Task: Add the task  Develop a new online tool for online product reviews to the section Feature Frenzy in the project AutoFlow and add a Due Date to the respective task as 2024/05/06
Action: Mouse moved to (588, 439)
Screenshot: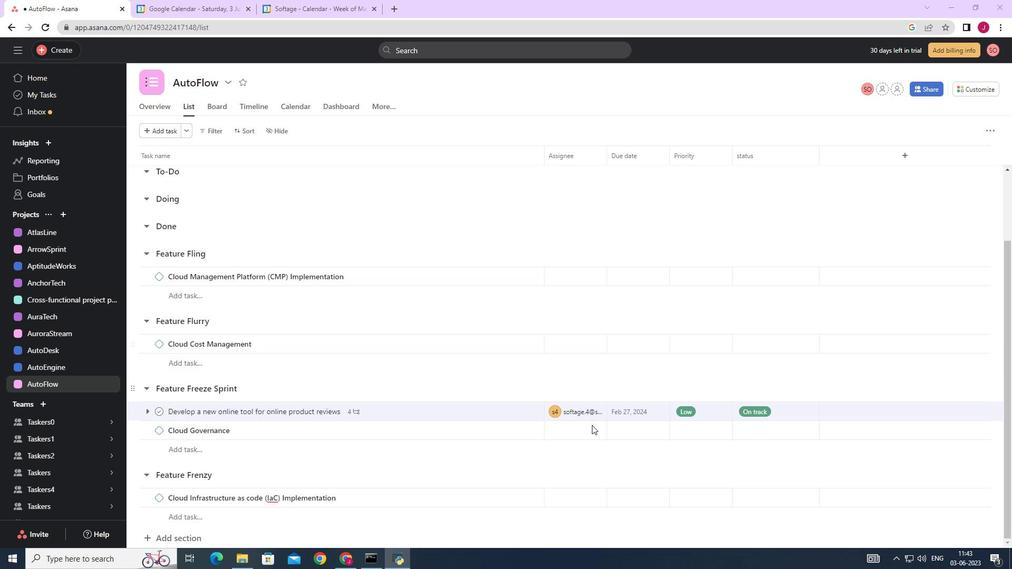 
Action: Mouse scrolled (588, 439) with delta (0, 0)
Screenshot: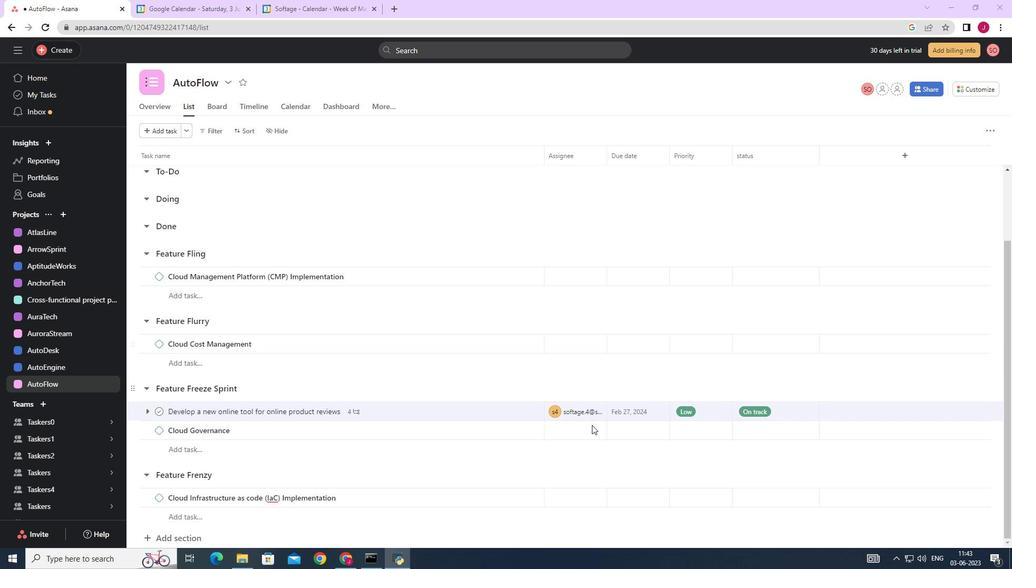 
Action: Mouse moved to (586, 442)
Screenshot: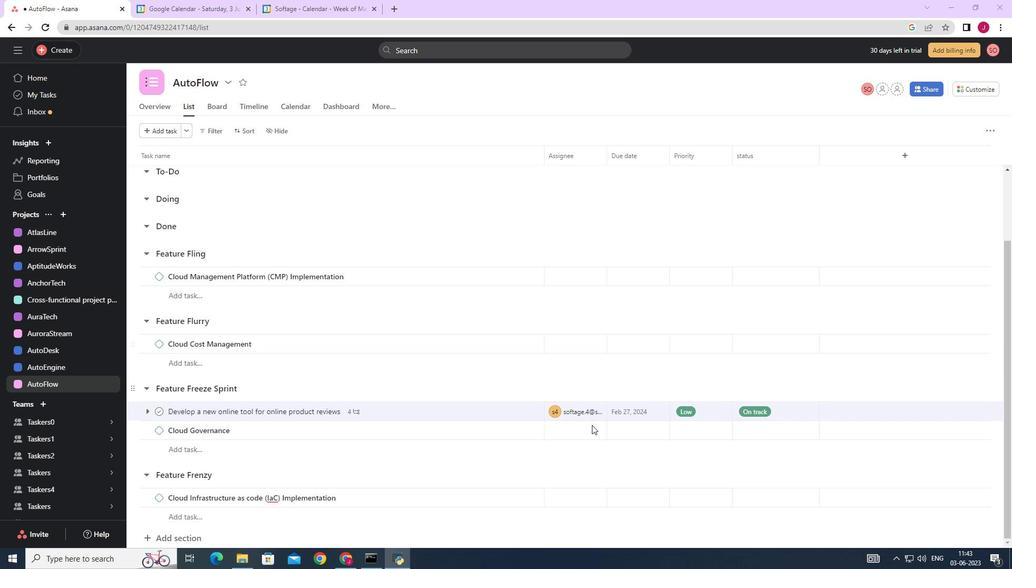 
Action: Mouse scrolled (586, 442) with delta (0, 0)
Screenshot: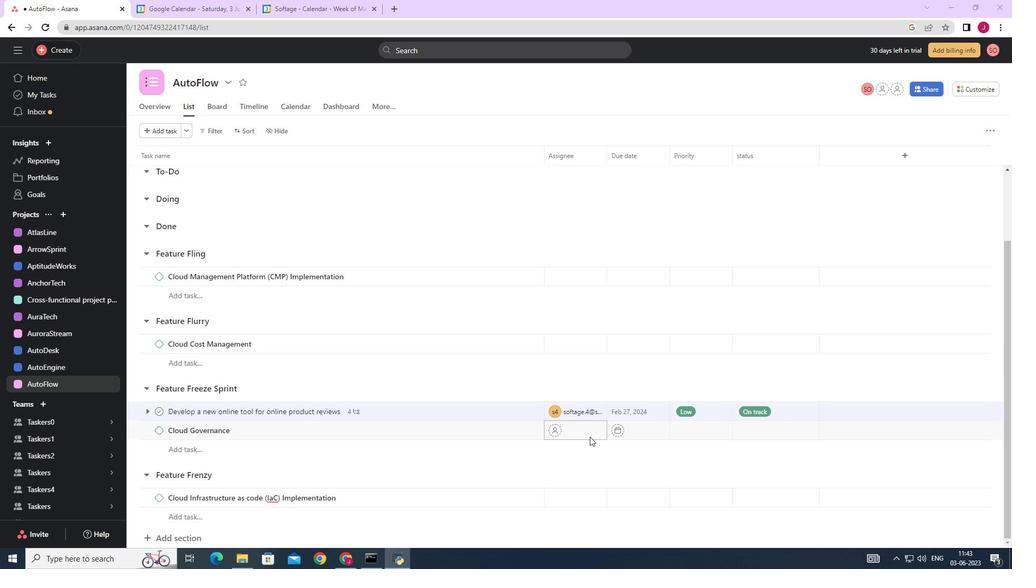 
Action: Mouse moved to (581, 448)
Screenshot: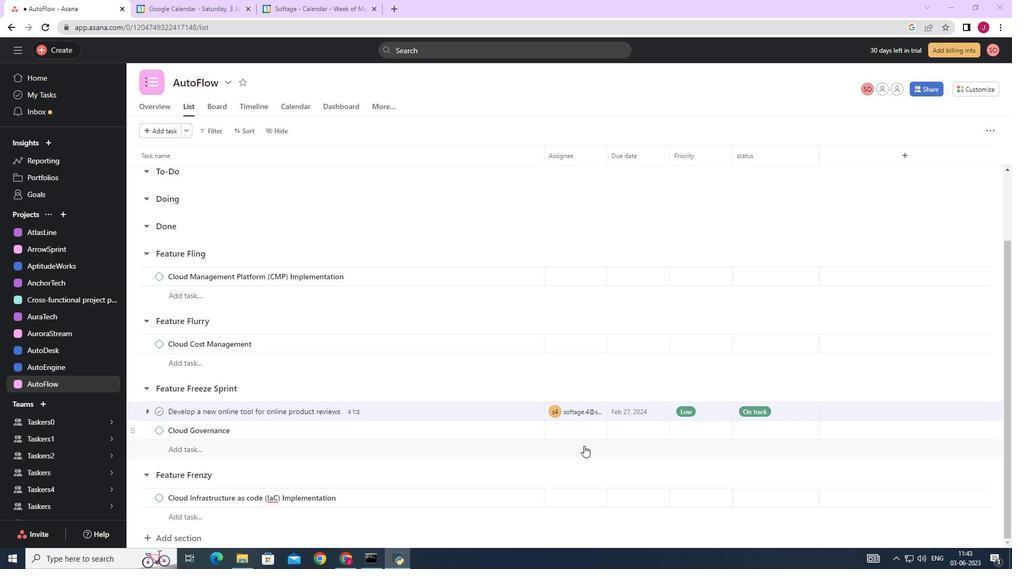 
Action: Mouse scrolled (583, 445) with delta (0, 0)
Screenshot: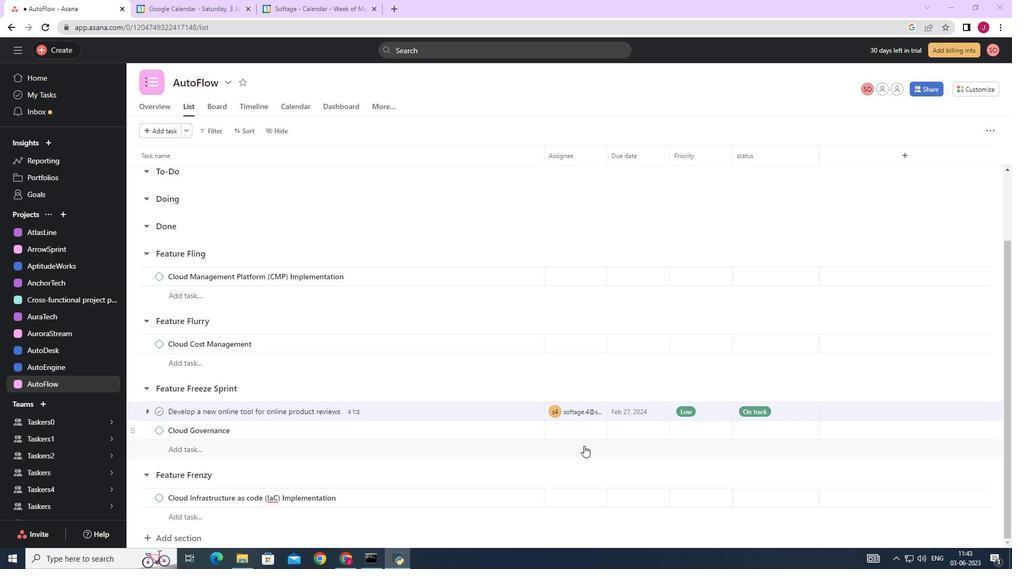 
Action: Mouse moved to (577, 450)
Screenshot: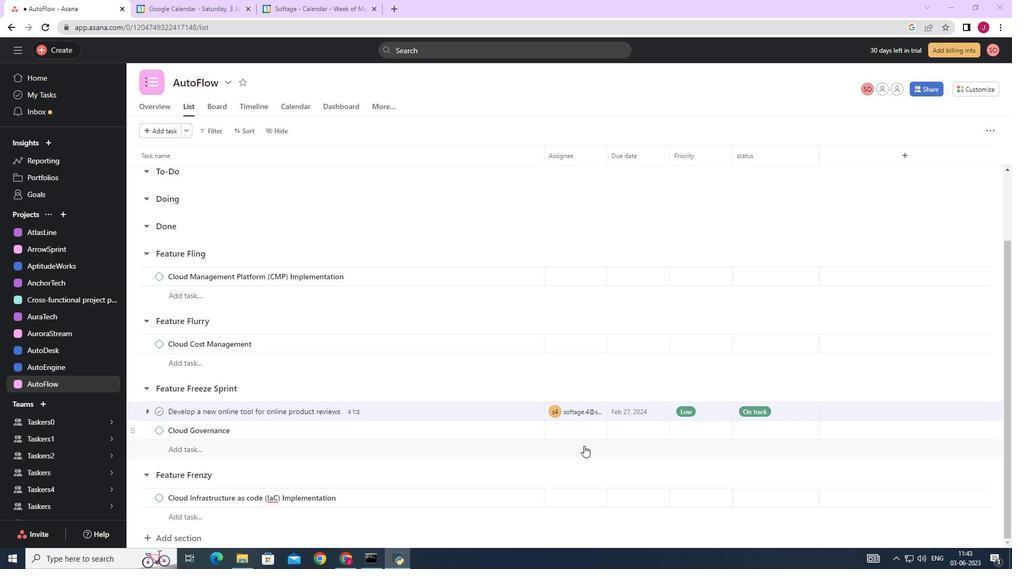 
Action: Mouse scrolled (581, 447) with delta (0, 0)
Screenshot: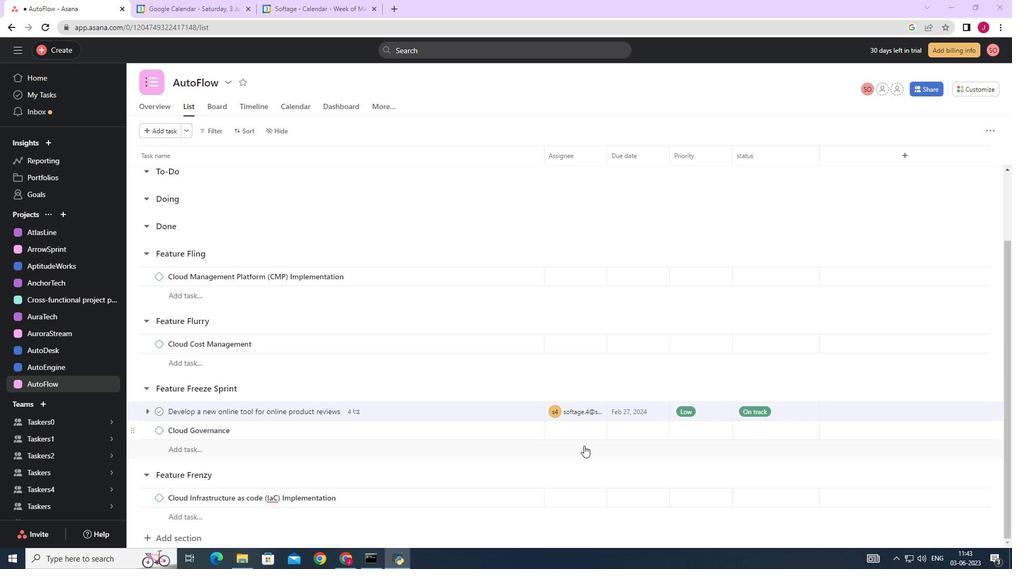 
Action: Mouse moved to (513, 409)
Screenshot: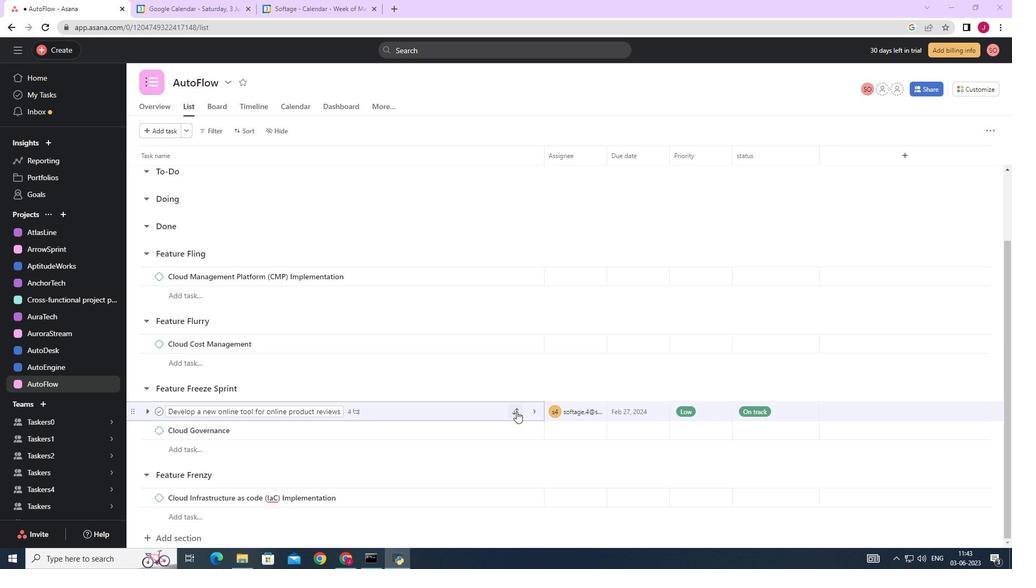 
Action: Mouse pressed left at (513, 409)
Screenshot: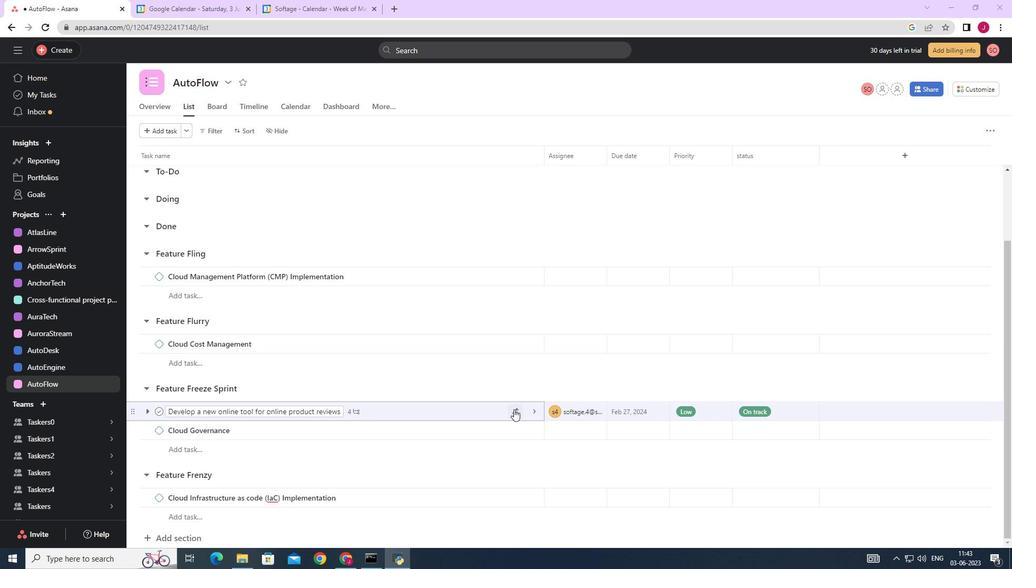 
Action: Mouse moved to (486, 393)
Screenshot: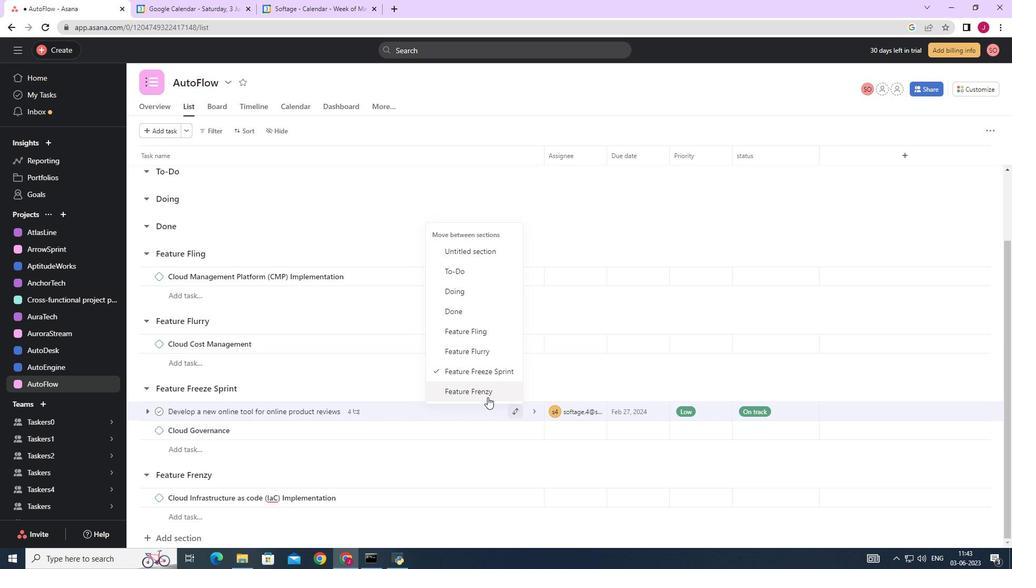
Action: Mouse pressed left at (486, 393)
Screenshot: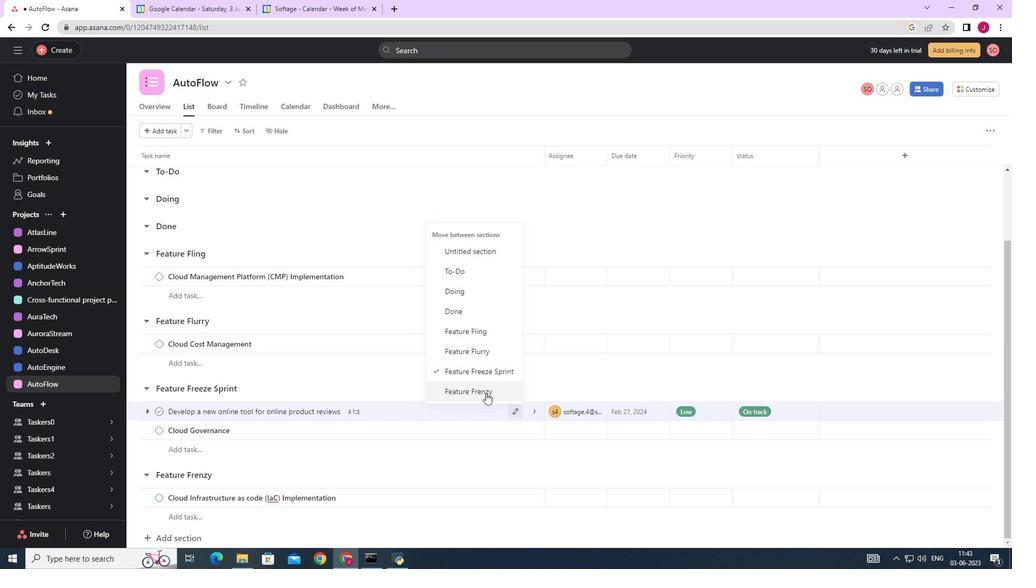
Action: Mouse moved to (659, 477)
Screenshot: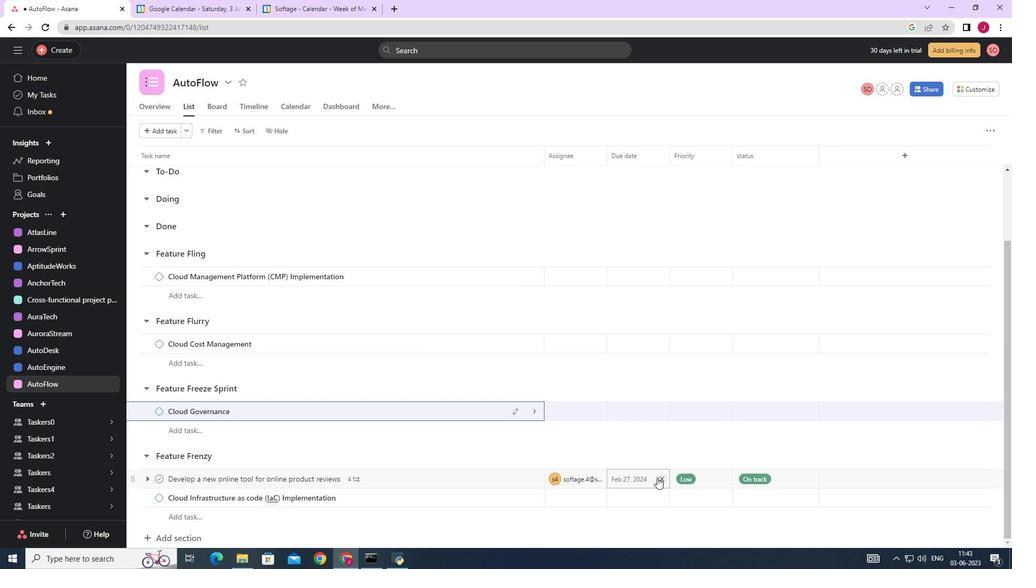 
Action: Mouse pressed left at (659, 477)
Screenshot: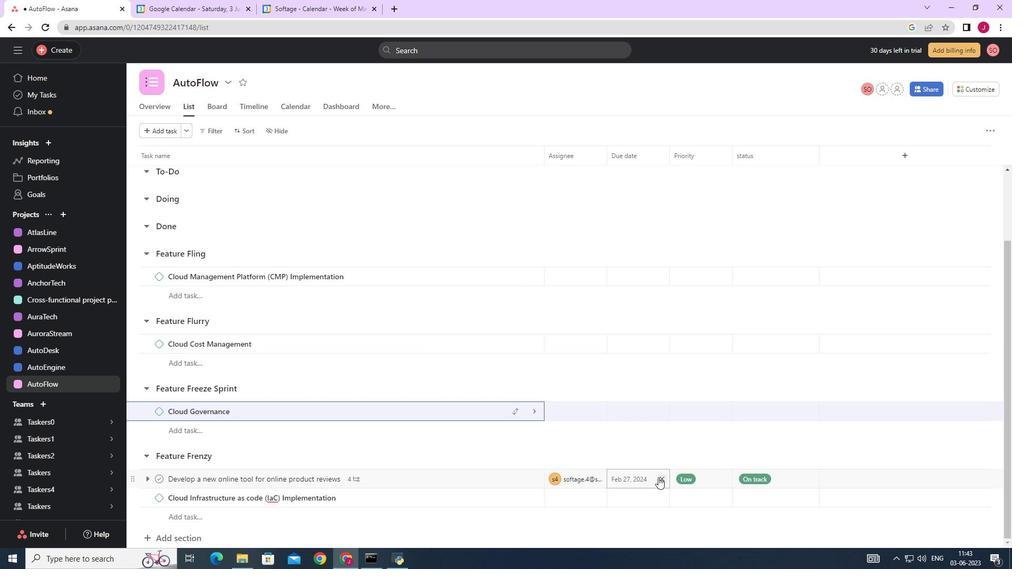 
Action: Mouse moved to (634, 478)
Screenshot: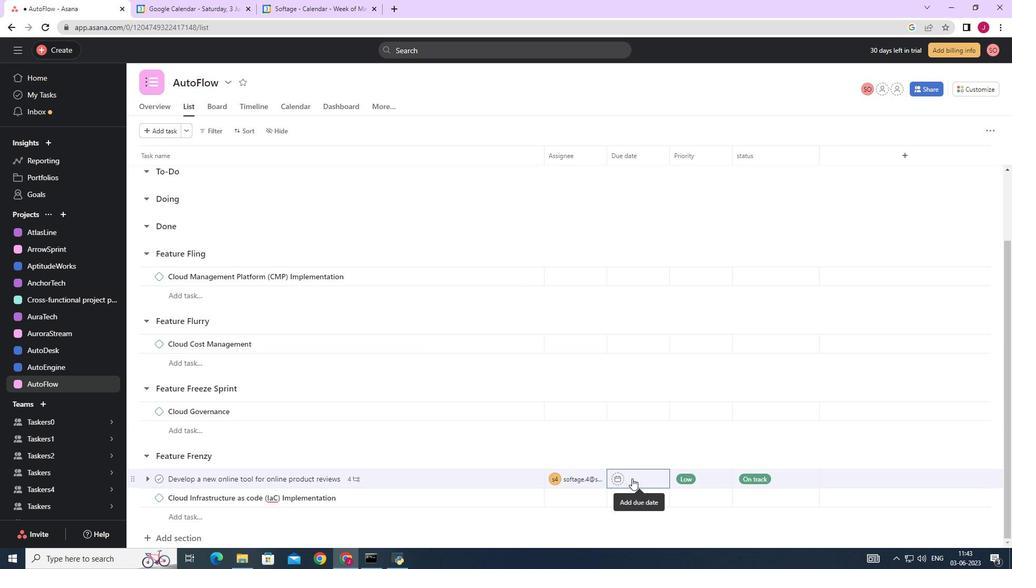 
Action: Mouse pressed left at (634, 478)
Screenshot: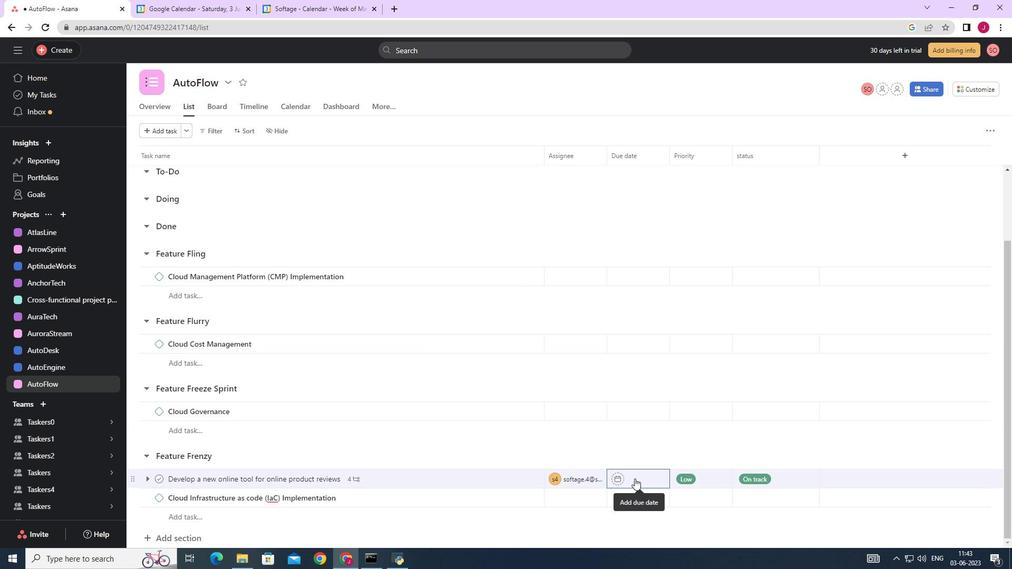 
Action: Mouse moved to (744, 312)
Screenshot: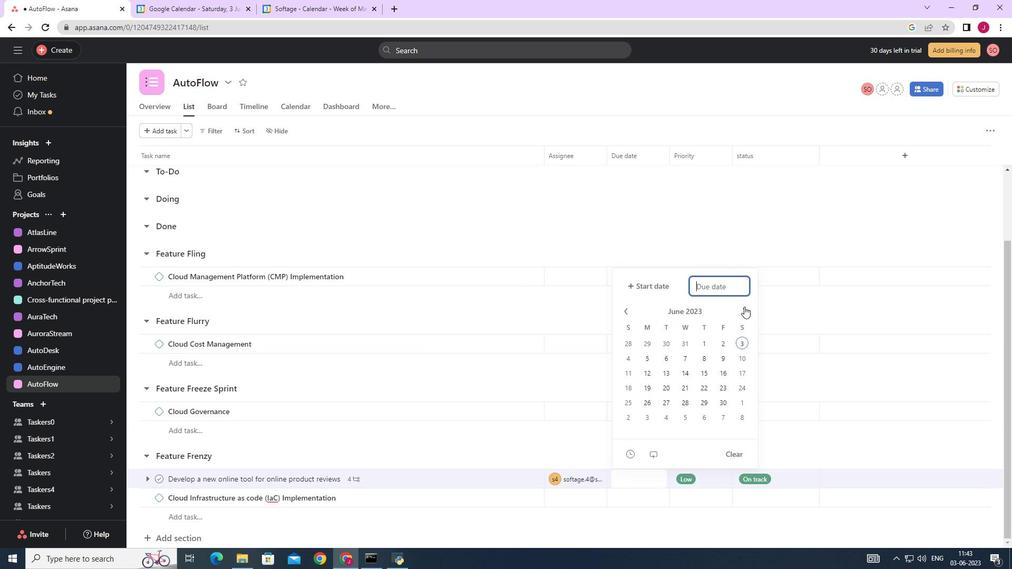 
Action: Mouse pressed left at (744, 312)
Screenshot: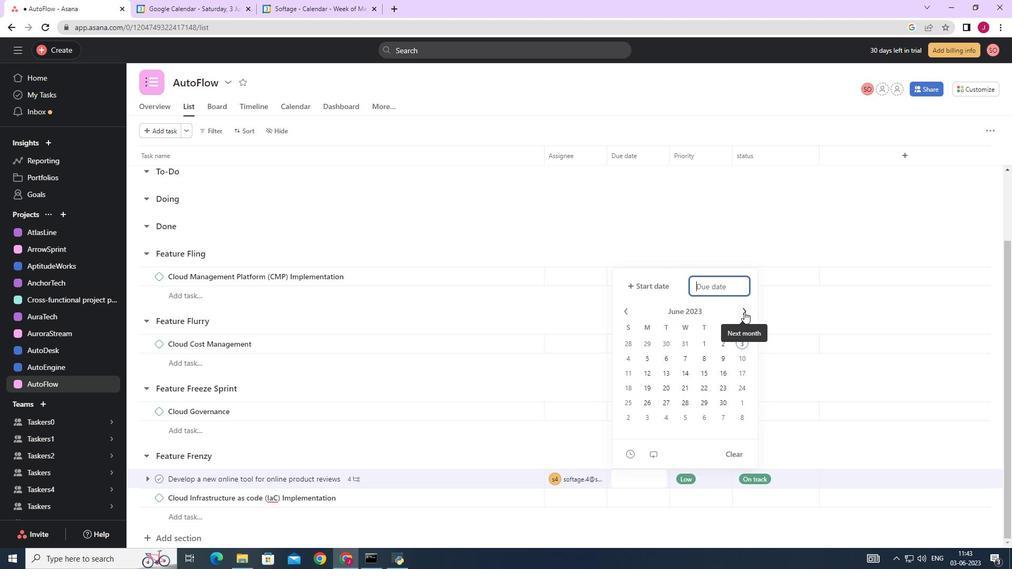 
Action: Mouse pressed left at (744, 312)
Screenshot: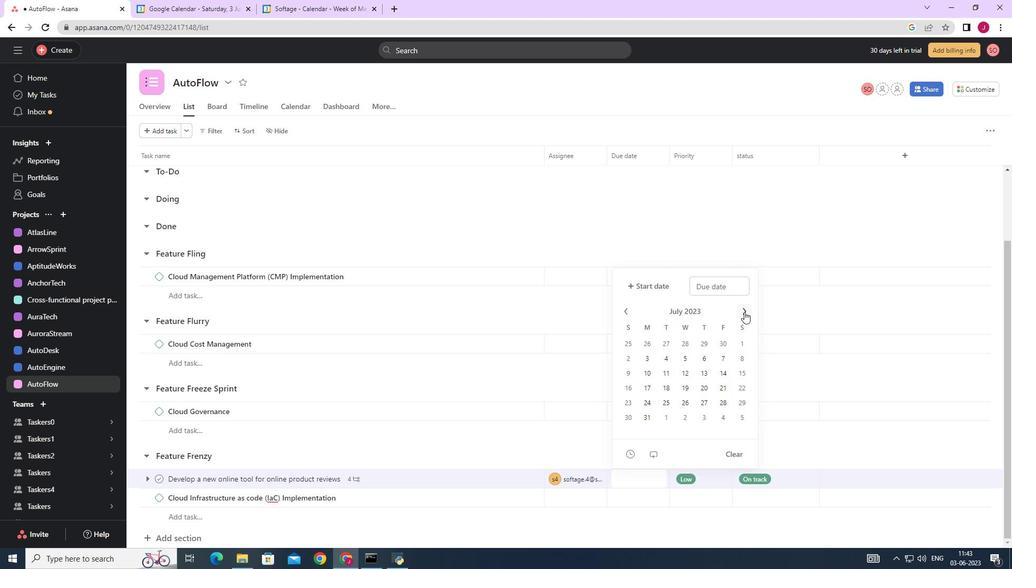 
Action: Mouse pressed left at (744, 312)
Screenshot: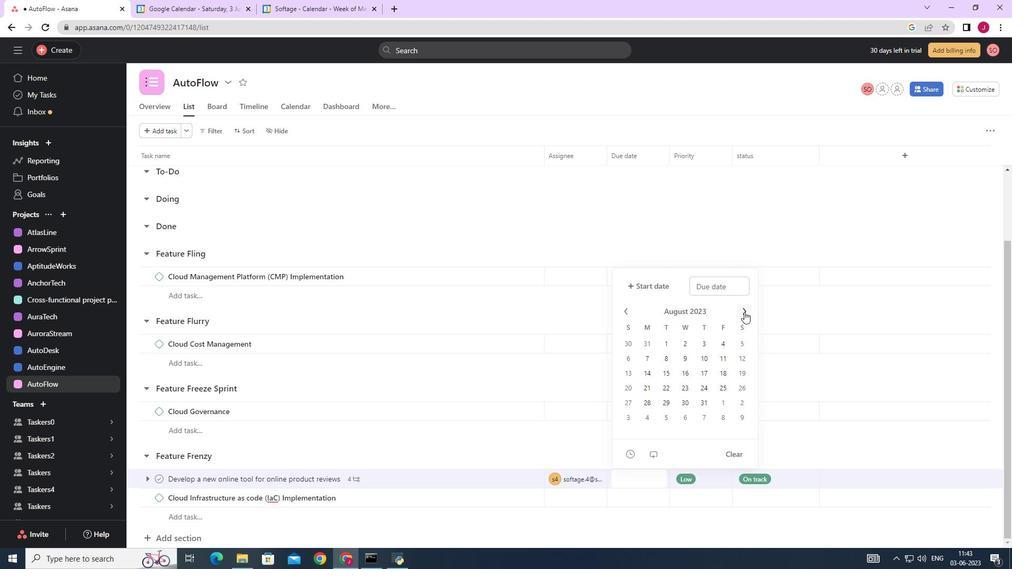 
Action: Mouse pressed left at (744, 312)
Screenshot: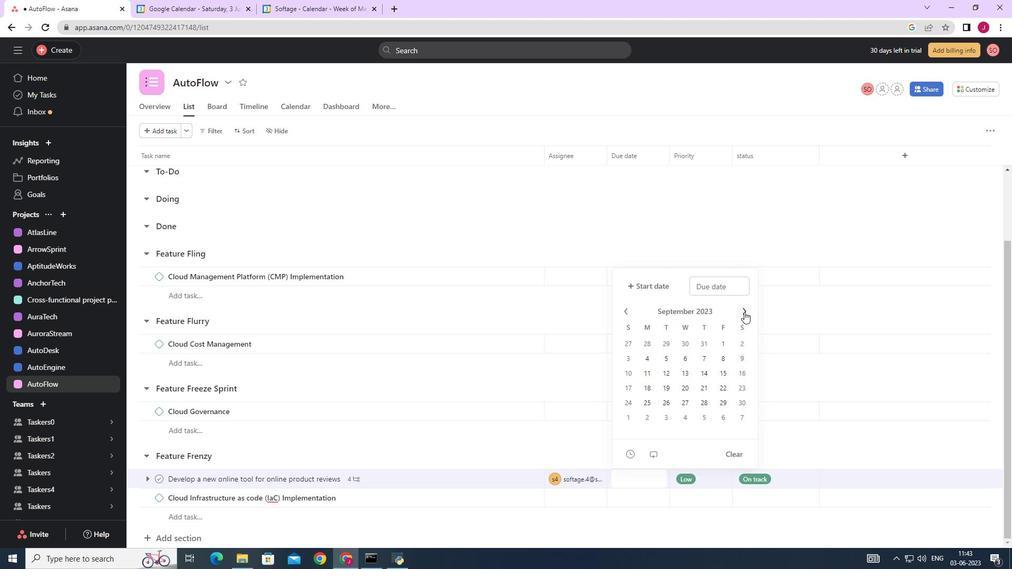 
Action: Mouse pressed left at (744, 312)
Screenshot: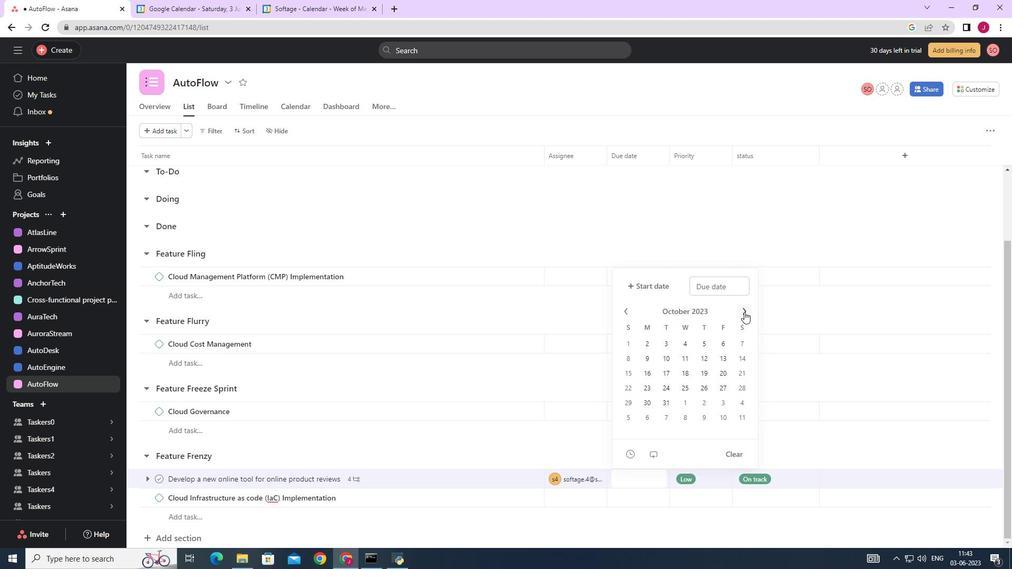 
Action: Mouse pressed left at (744, 312)
Screenshot: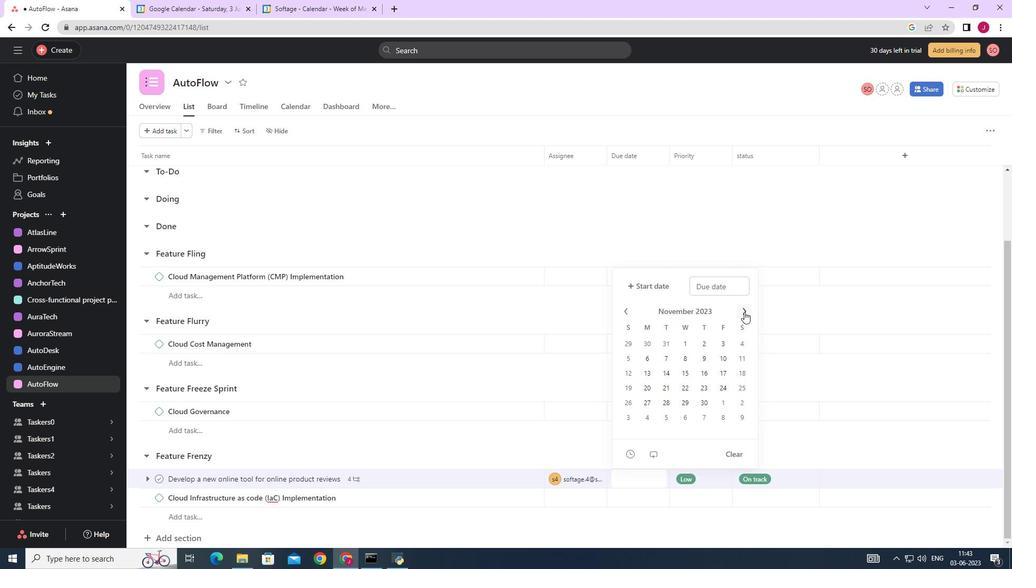 
Action: Mouse pressed left at (744, 312)
Screenshot: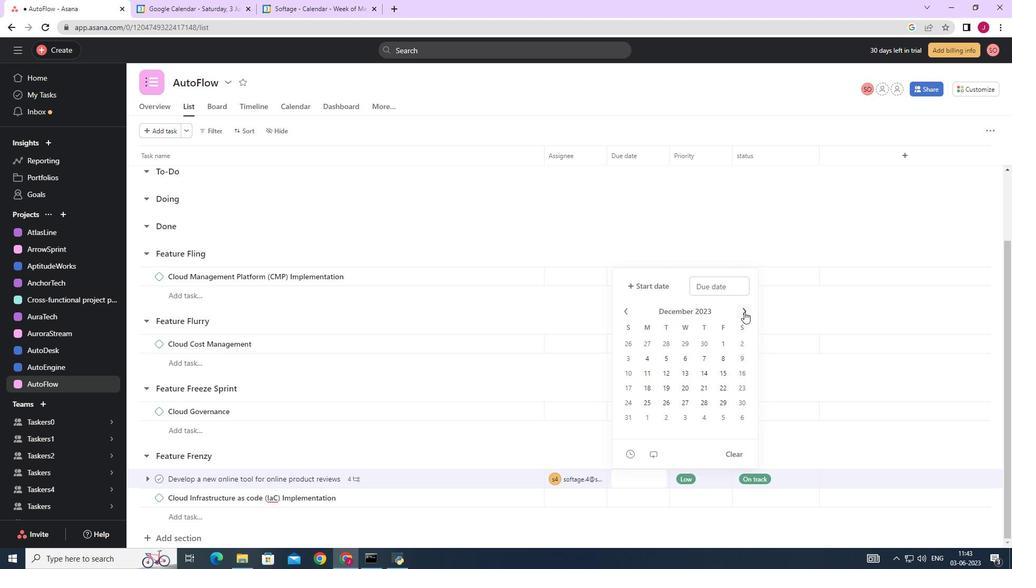 
Action: Mouse pressed left at (744, 312)
Screenshot: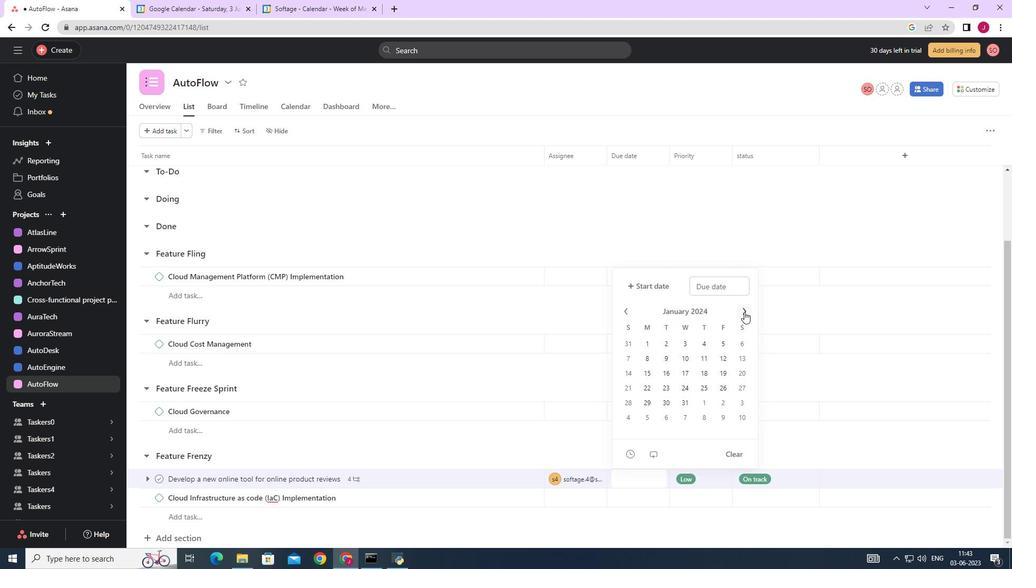 
Action: Mouse pressed left at (744, 312)
Screenshot: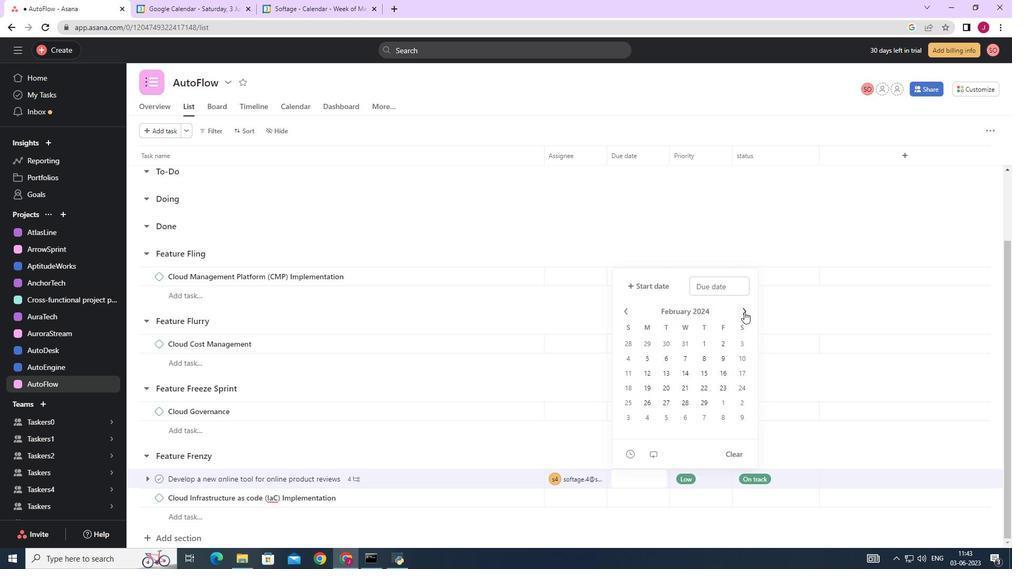 
Action: Mouse pressed left at (744, 312)
Screenshot: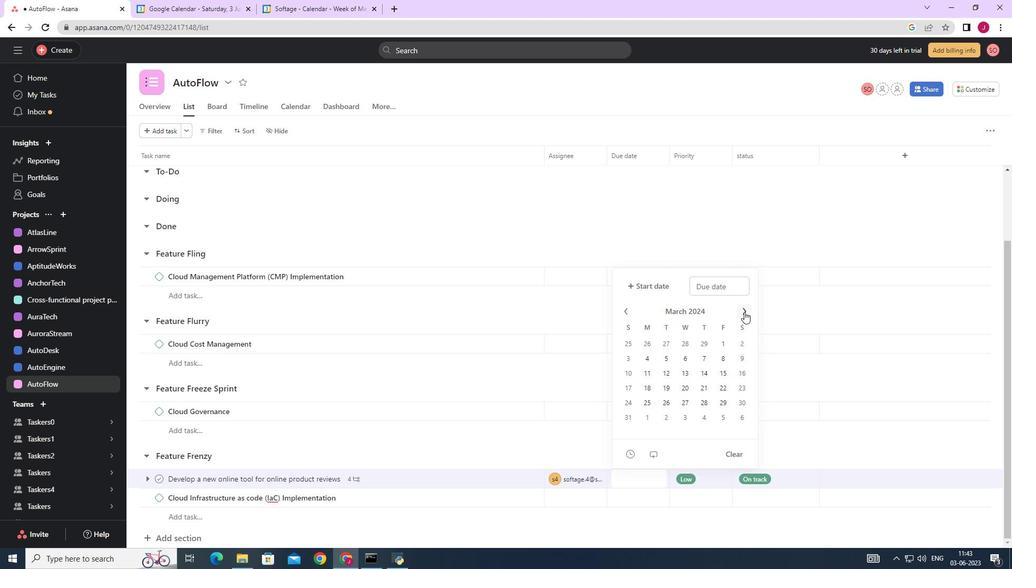 
Action: Mouse pressed left at (744, 312)
Screenshot: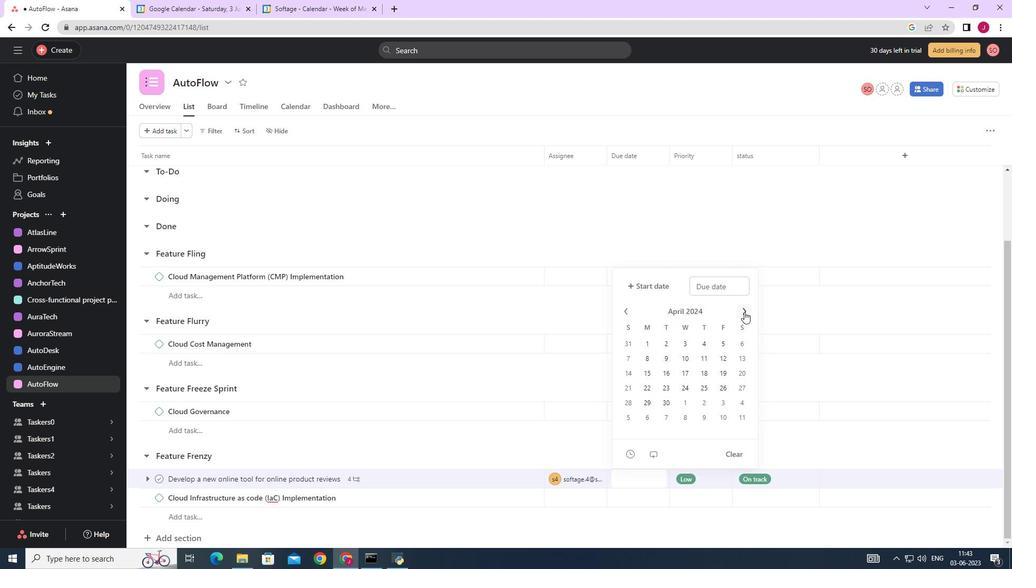 
Action: Mouse moved to (647, 362)
Screenshot: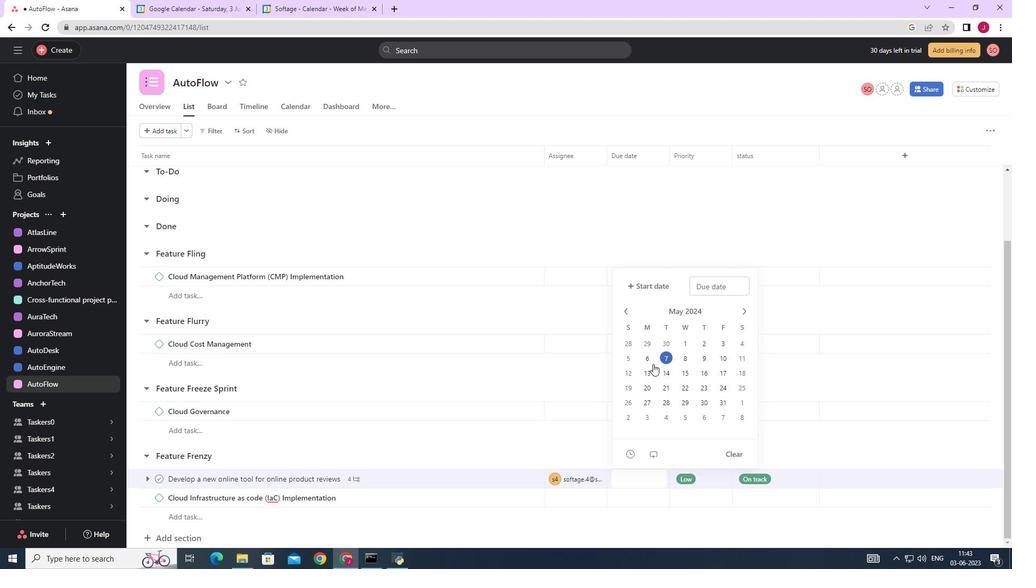 
Action: Mouse pressed left at (647, 362)
Screenshot: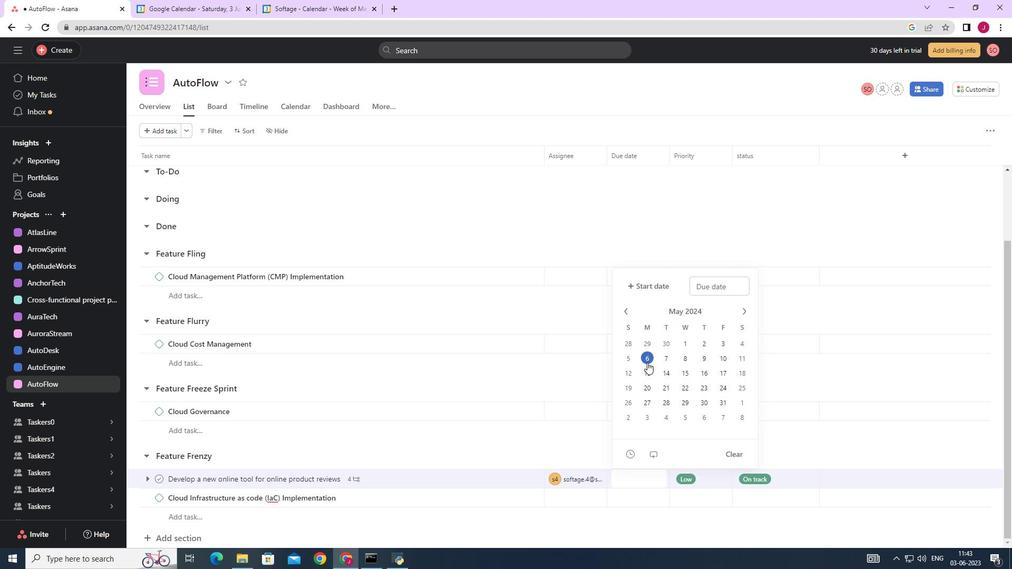 
Action: Mouse moved to (933, 312)
Screenshot: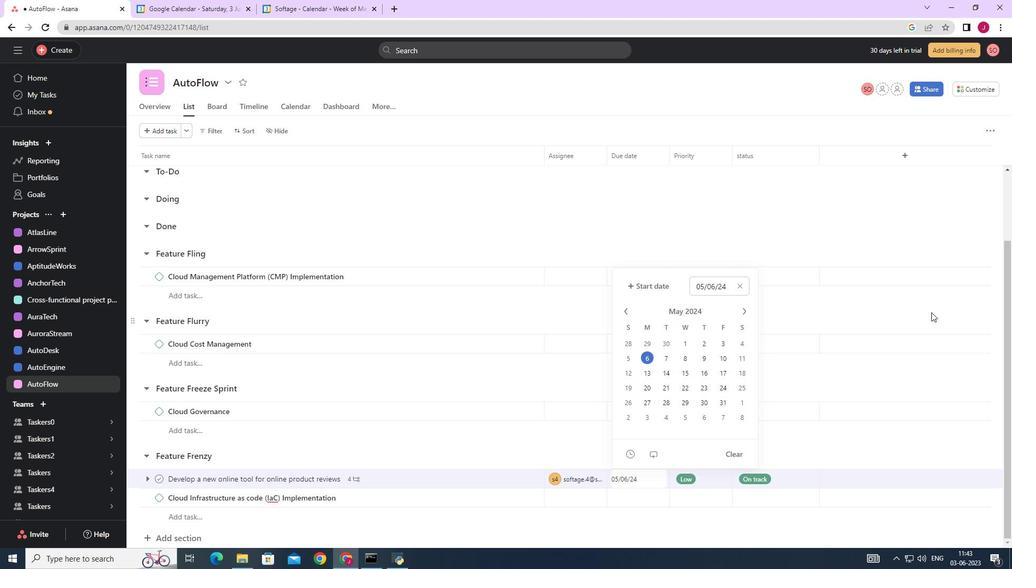 
Action: Mouse pressed left at (933, 312)
Screenshot: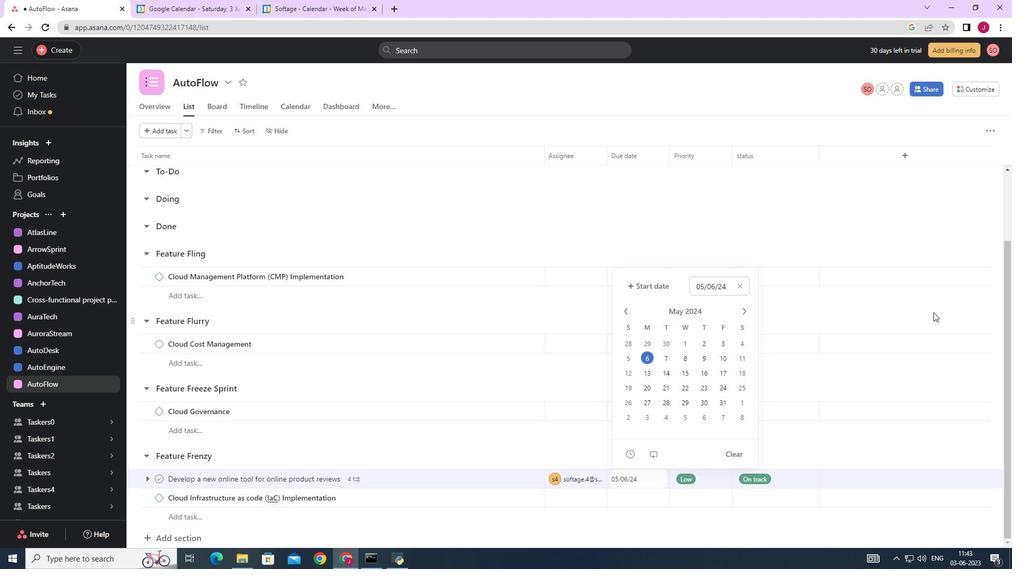 
Action: Mouse moved to (932, 312)
Screenshot: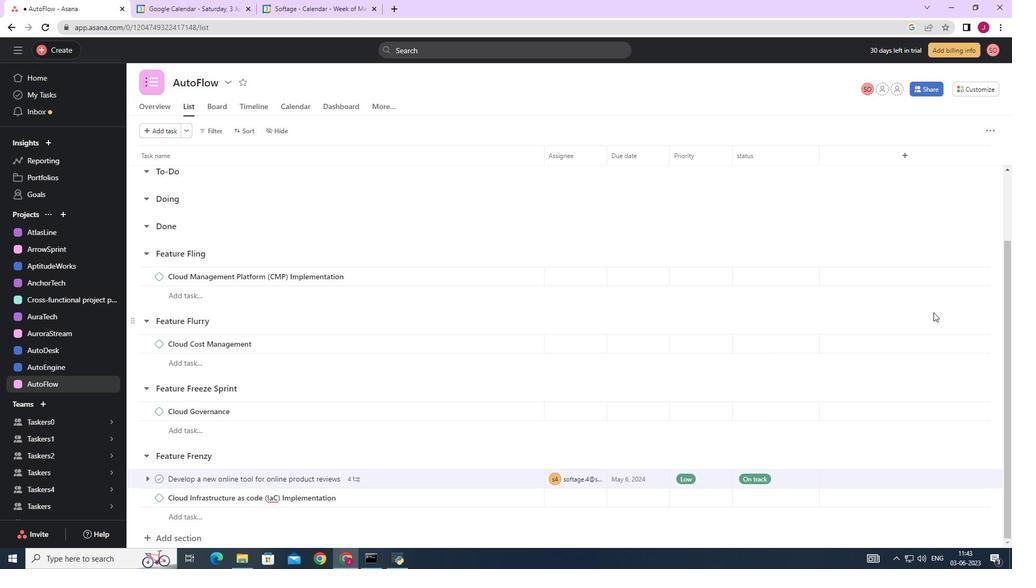 
